 Task: Add Rustic Crust Cauliflower Pizza Crust to the cart.
Action: Mouse moved to (24, 83)
Screenshot: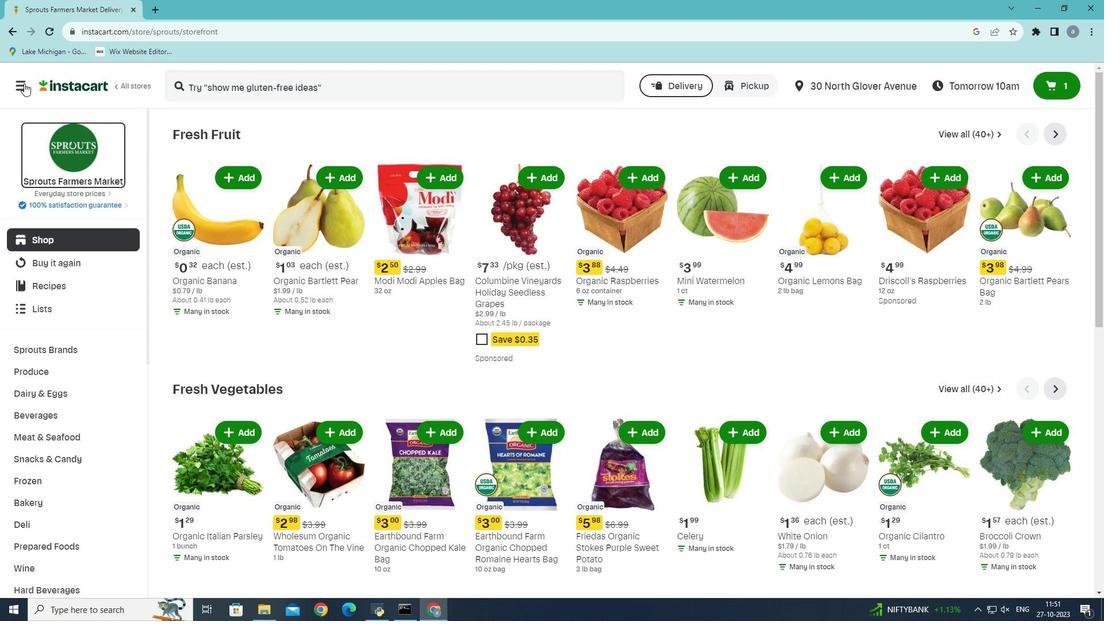 
Action: Mouse pressed left at (24, 83)
Screenshot: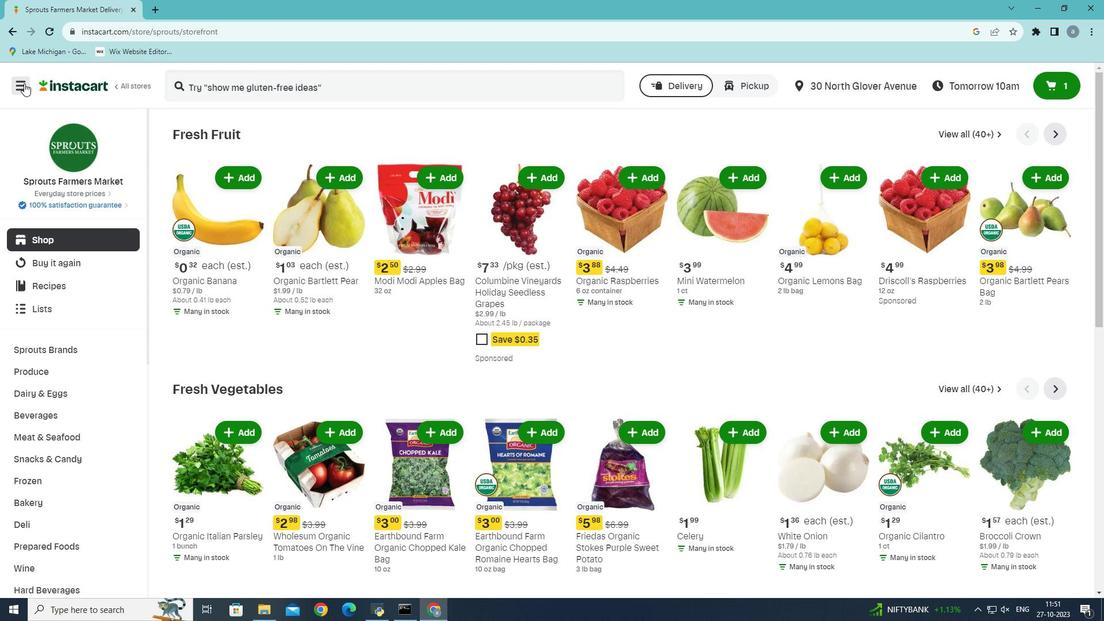 
Action: Mouse moved to (66, 331)
Screenshot: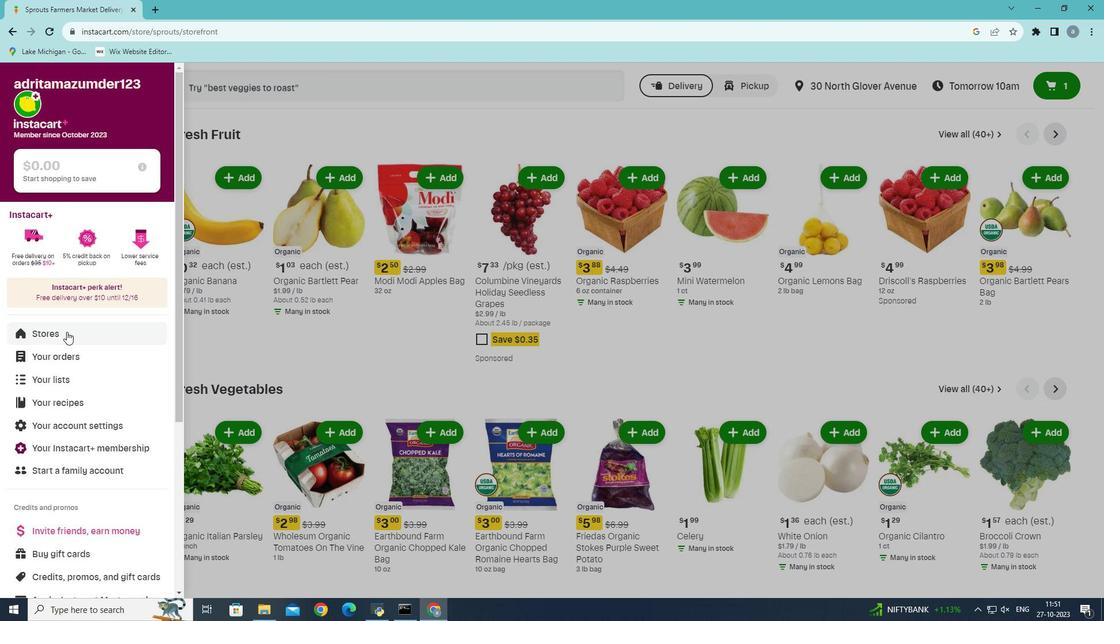 
Action: Mouse pressed left at (66, 331)
Screenshot: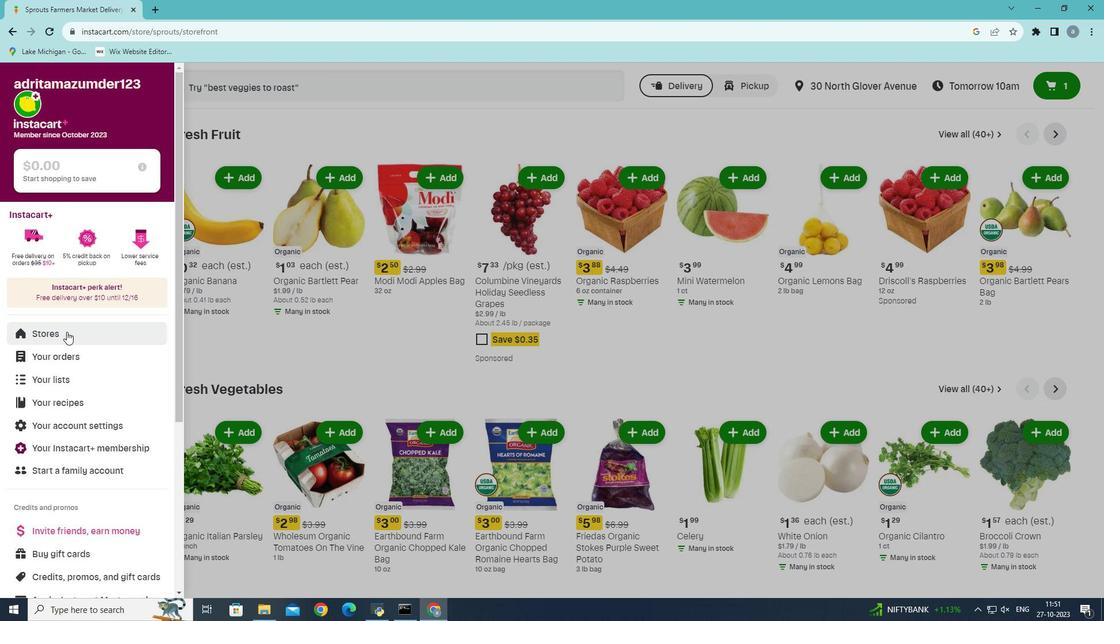 
Action: Mouse moved to (281, 142)
Screenshot: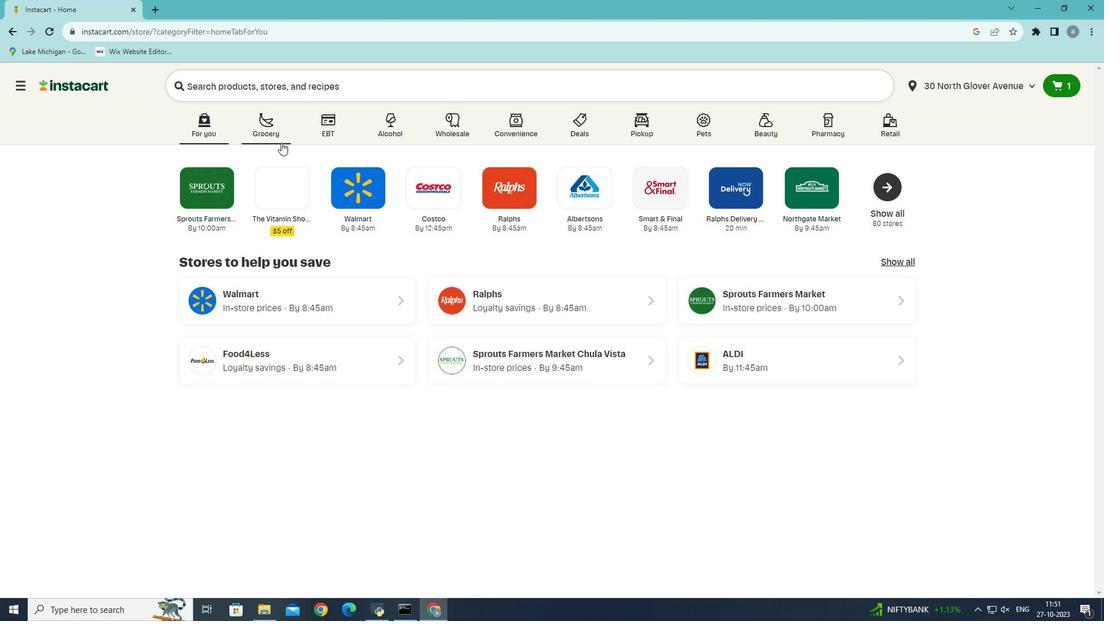 
Action: Mouse pressed left at (281, 142)
Screenshot: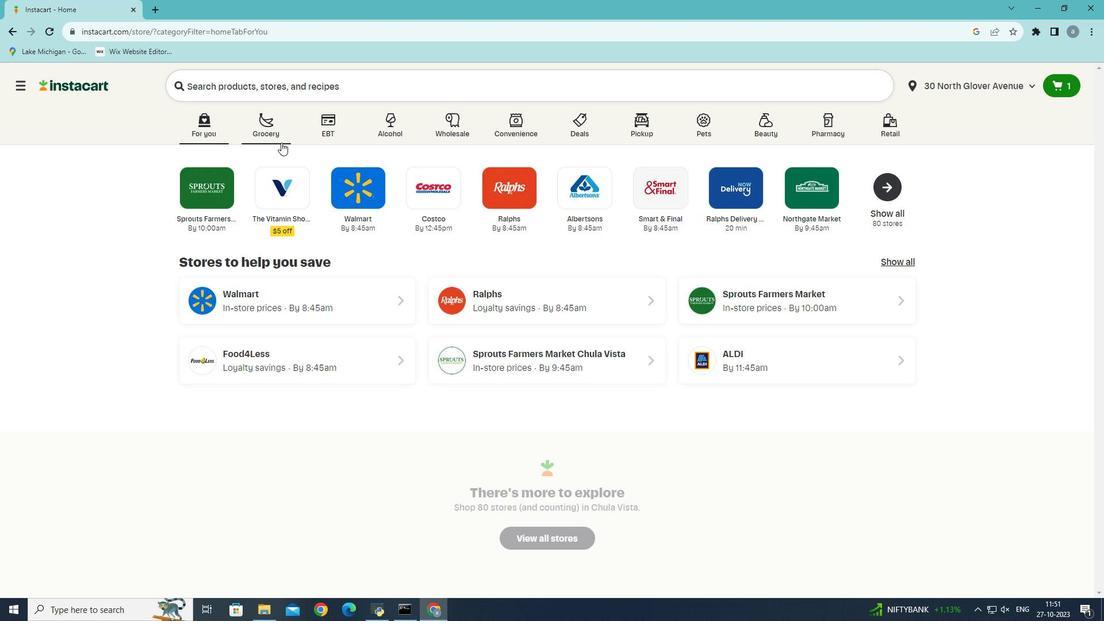 
Action: Mouse moved to (234, 330)
Screenshot: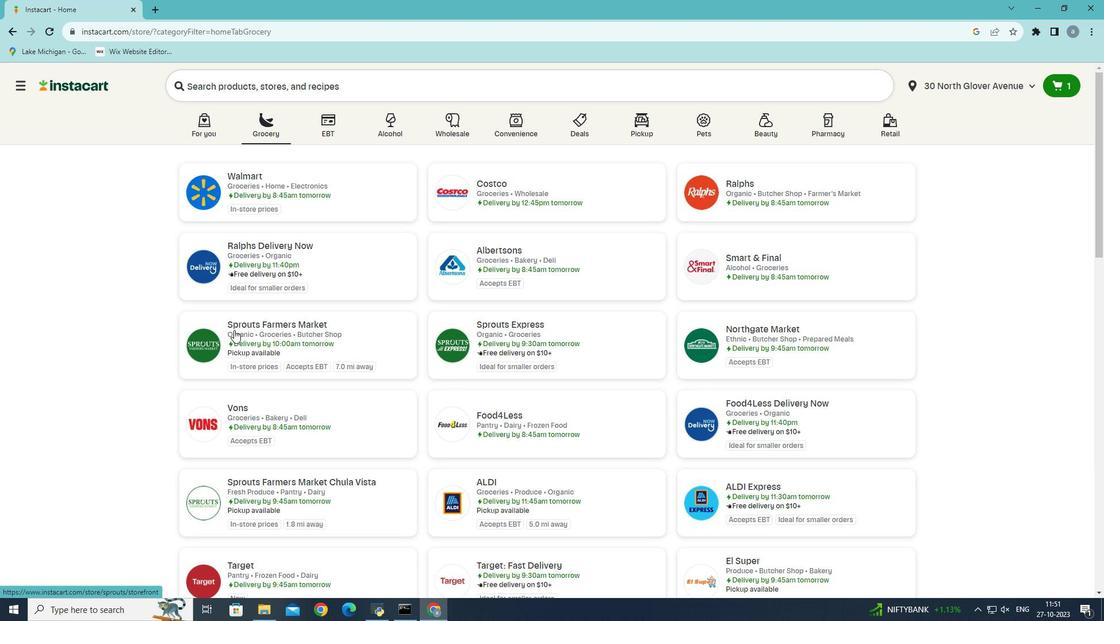 
Action: Mouse pressed left at (234, 330)
Screenshot: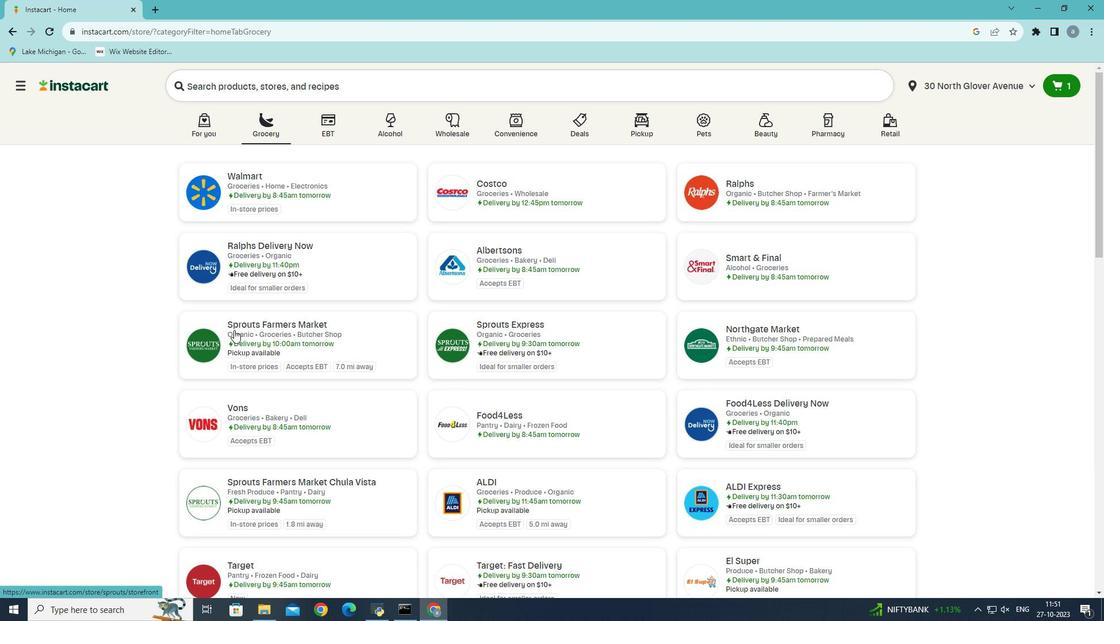 
Action: Mouse moved to (45, 499)
Screenshot: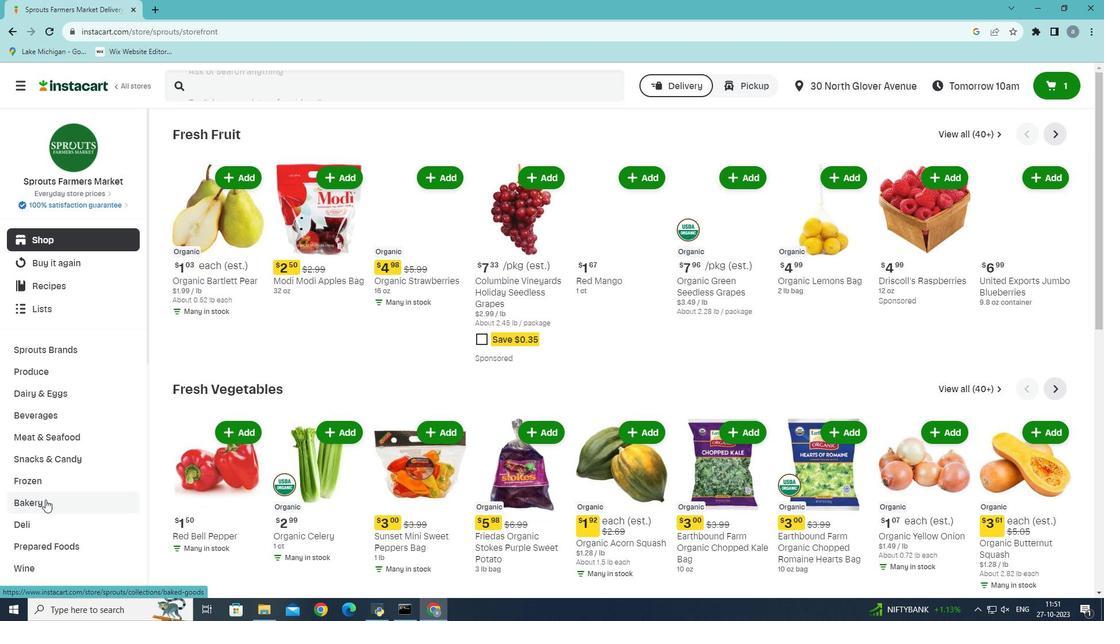 
Action: Mouse pressed left at (45, 499)
Screenshot: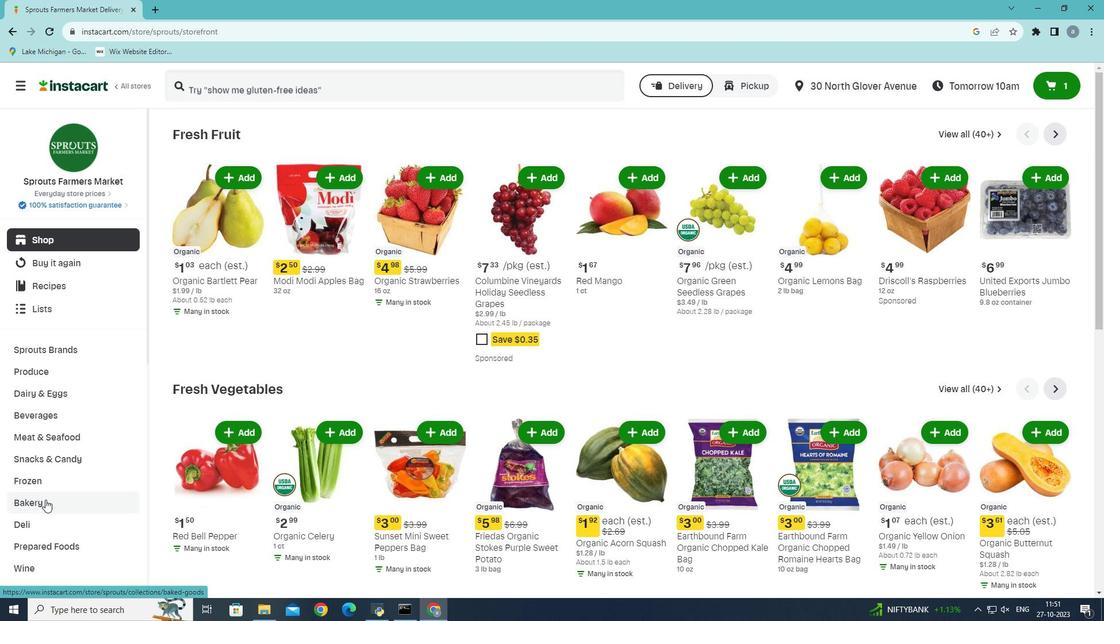 
Action: Mouse moved to (857, 173)
Screenshot: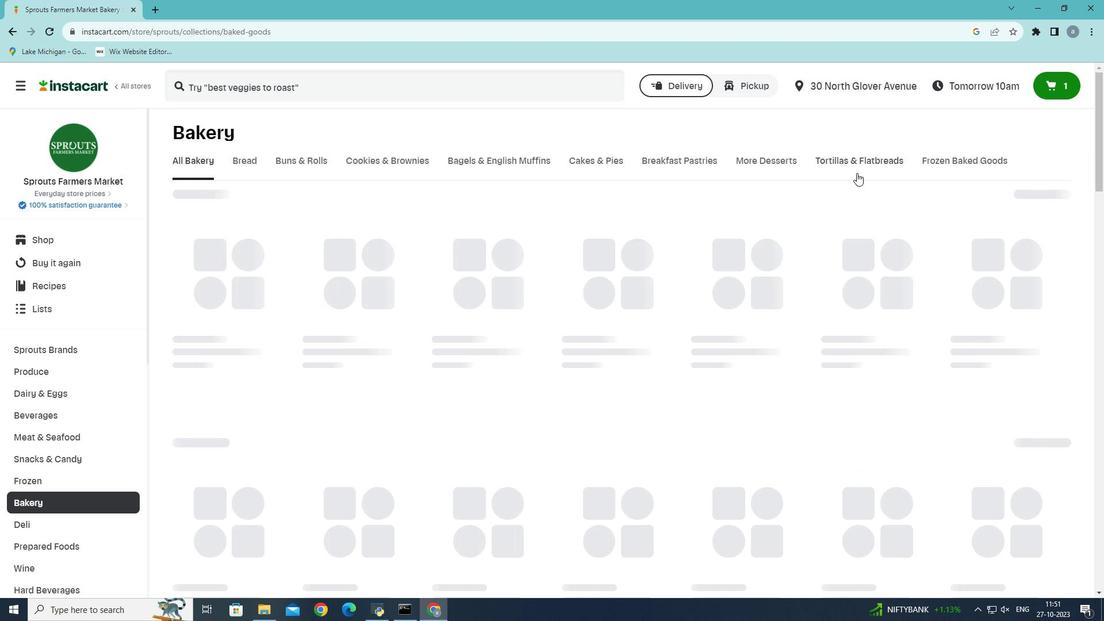 
Action: Mouse pressed left at (857, 173)
Screenshot: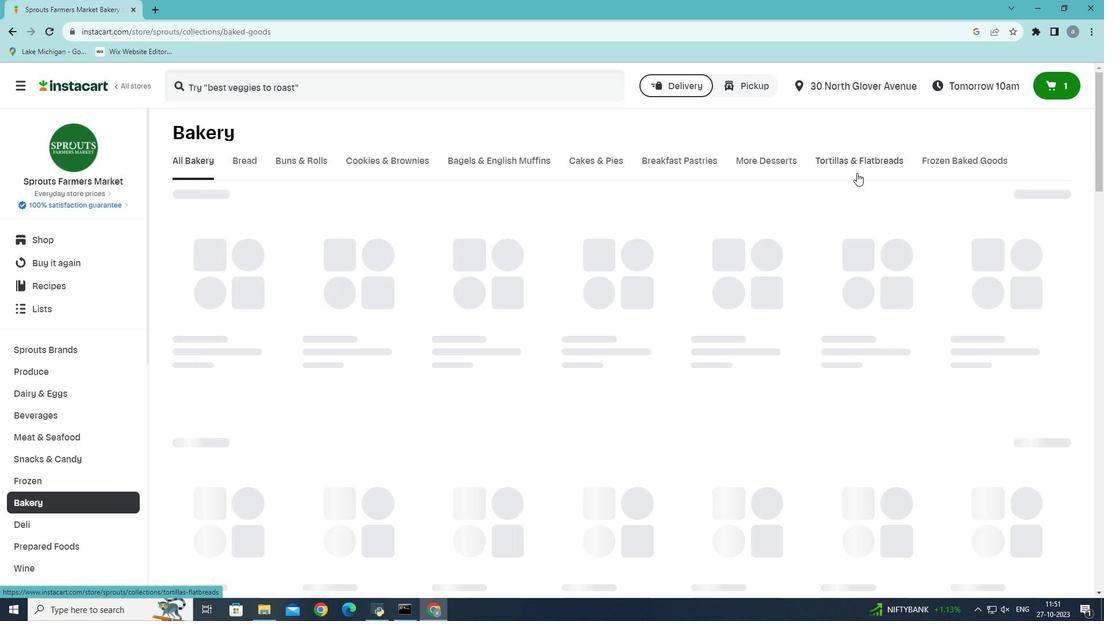 
Action: Mouse moved to (361, 217)
Screenshot: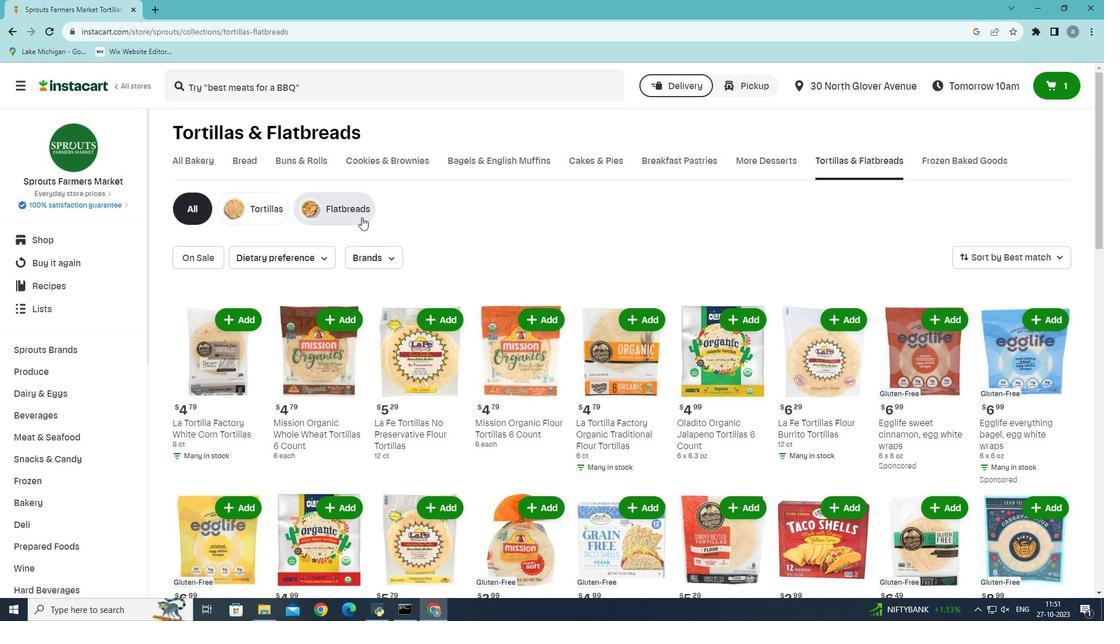 
Action: Mouse pressed left at (361, 217)
Screenshot: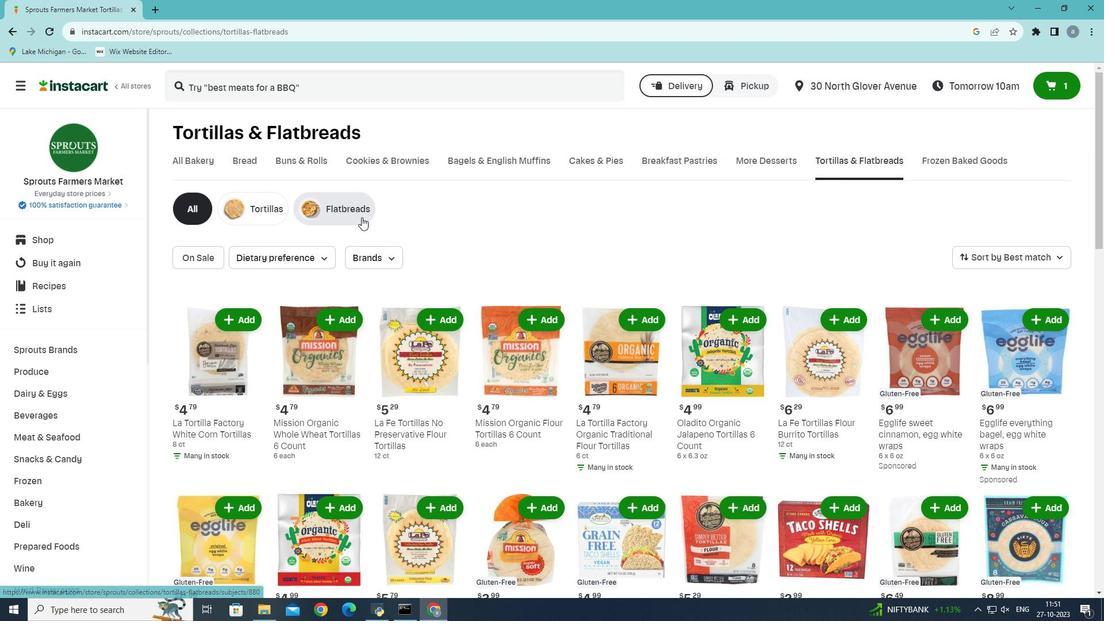 
Action: Mouse moved to (837, 323)
Screenshot: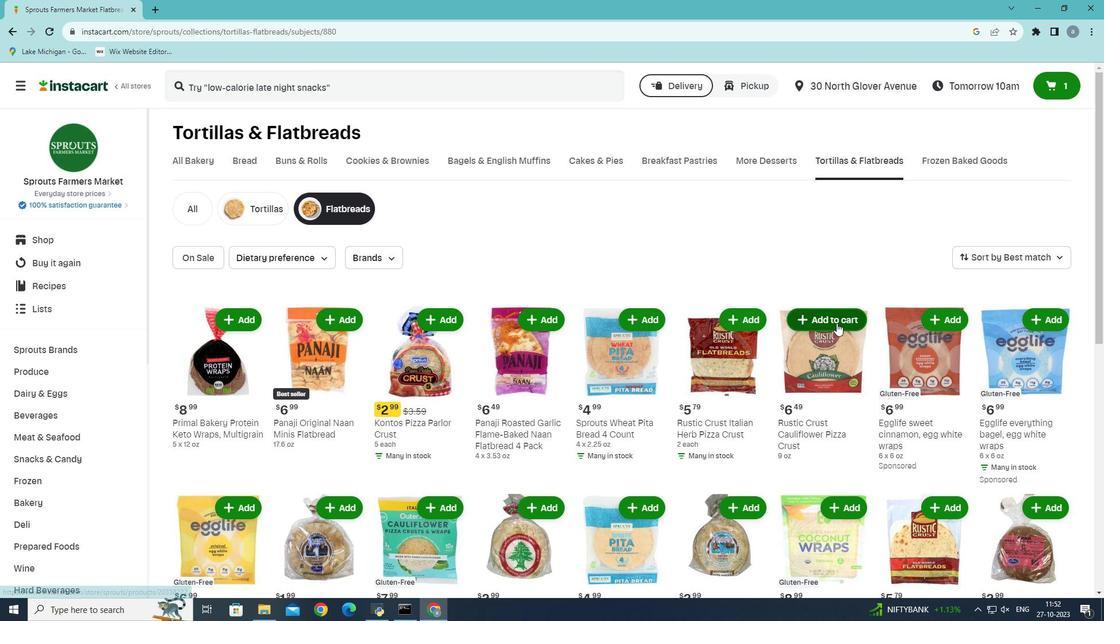 
Action: Mouse pressed left at (837, 323)
Screenshot: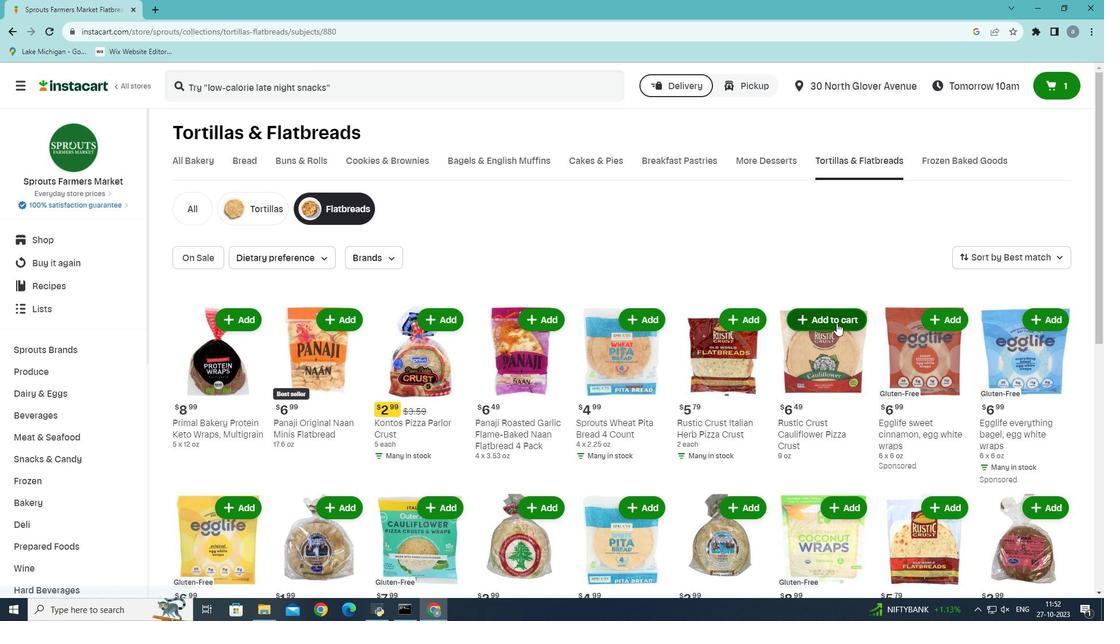 
